 Task: Create a due date automation trigger when advanced on, on the wednesday after a card is due add dates starting today at 11:00 AM.
Action: Mouse moved to (1018, 80)
Screenshot: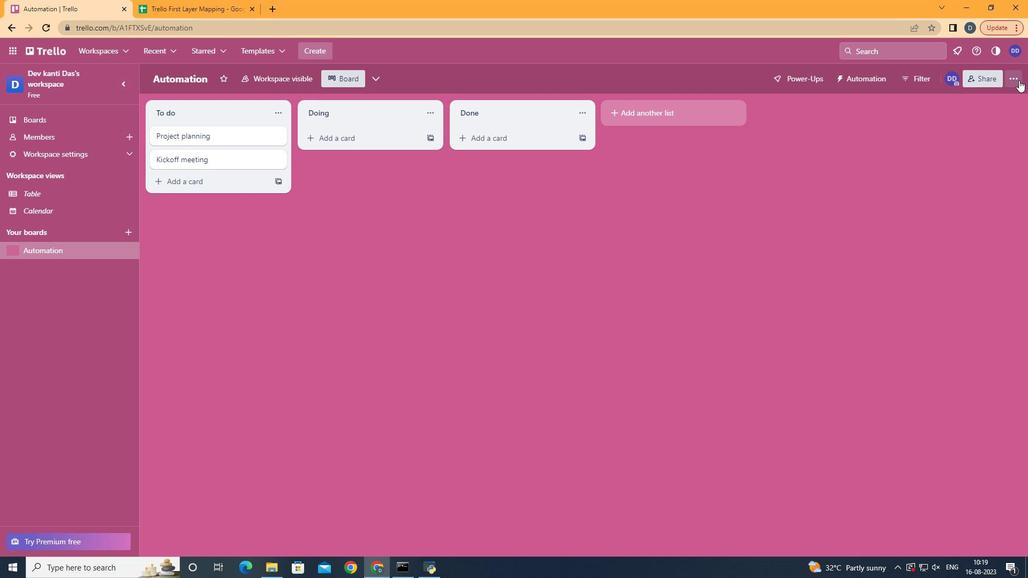 
Action: Mouse pressed left at (1018, 80)
Screenshot: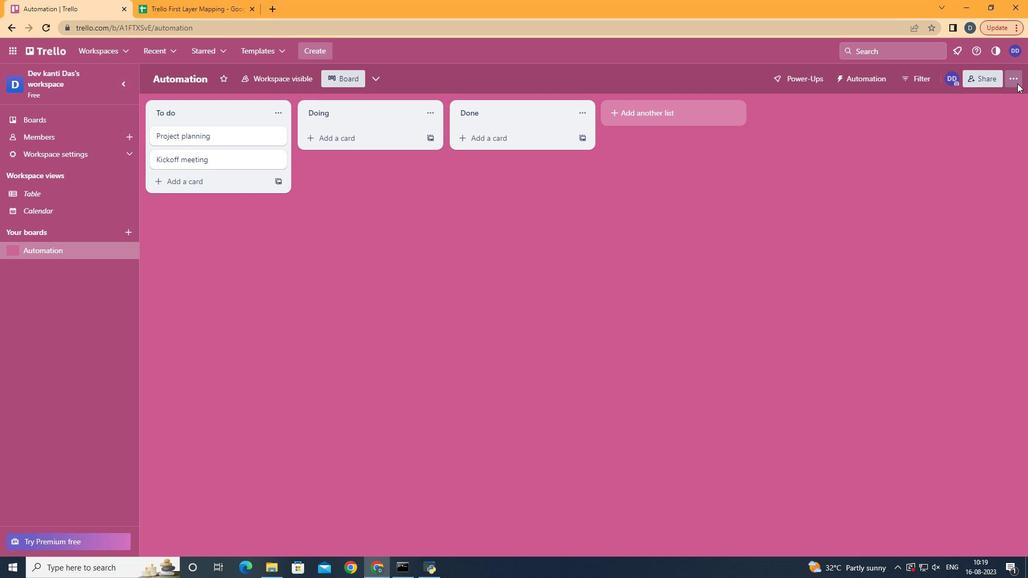 
Action: Mouse moved to (919, 228)
Screenshot: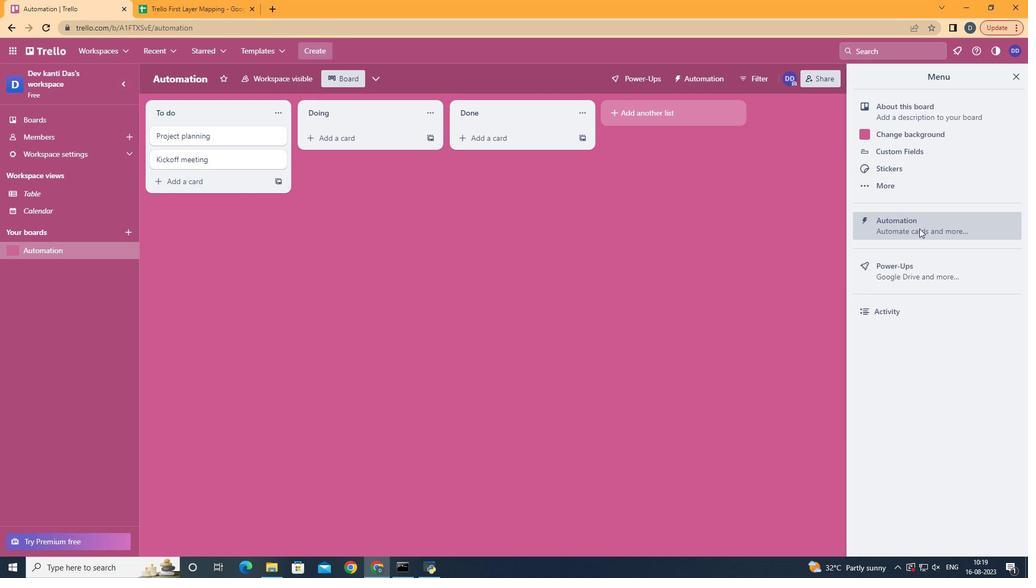
Action: Mouse pressed left at (919, 228)
Screenshot: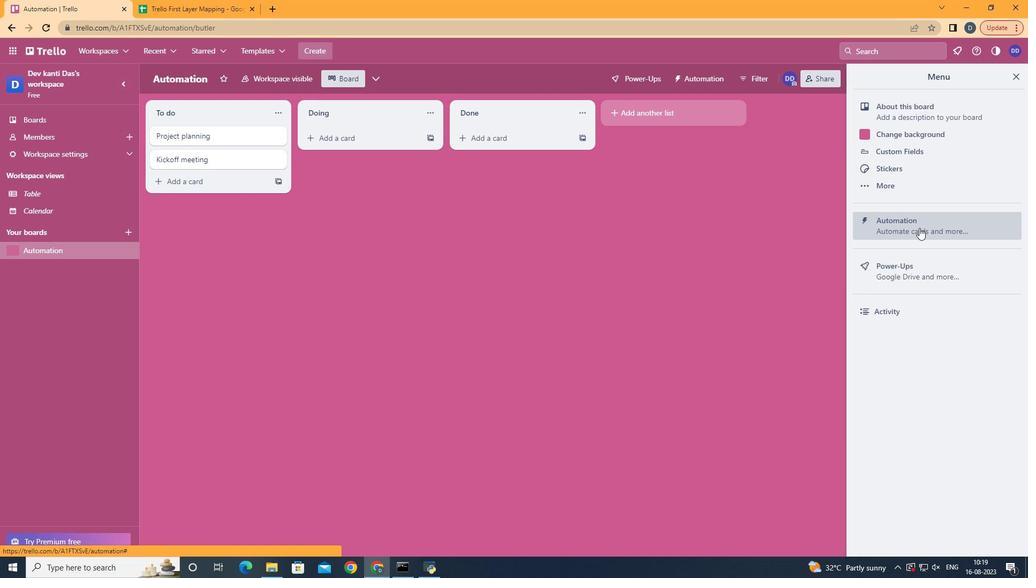 
Action: Mouse moved to (213, 210)
Screenshot: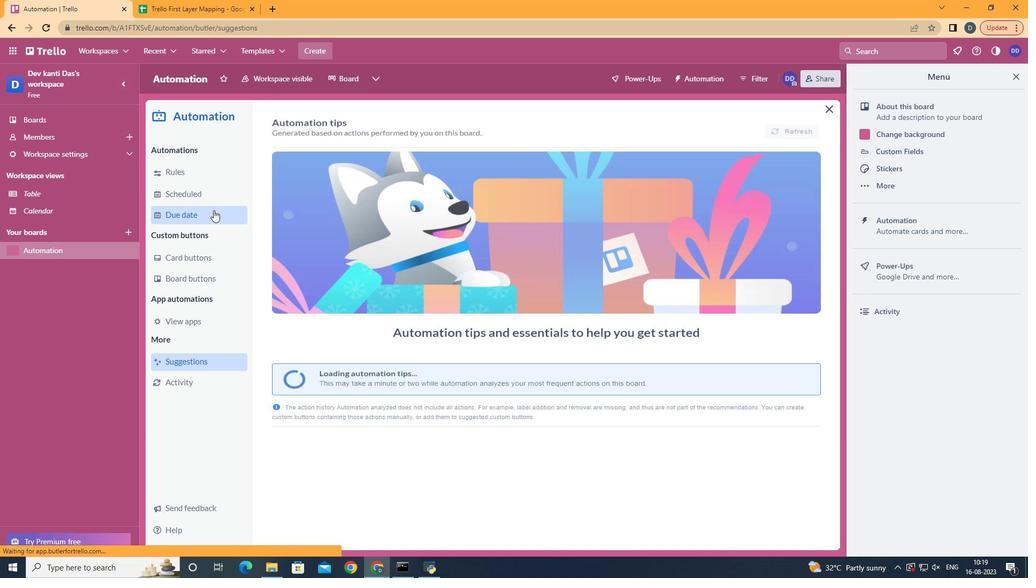 
Action: Mouse pressed left at (213, 210)
Screenshot: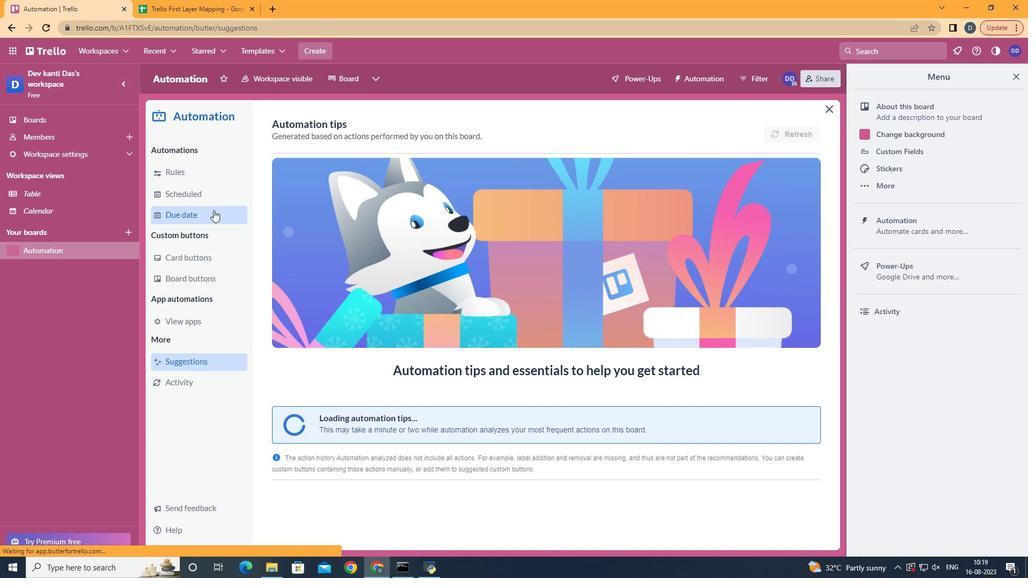 
Action: Mouse moved to (757, 124)
Screenshot: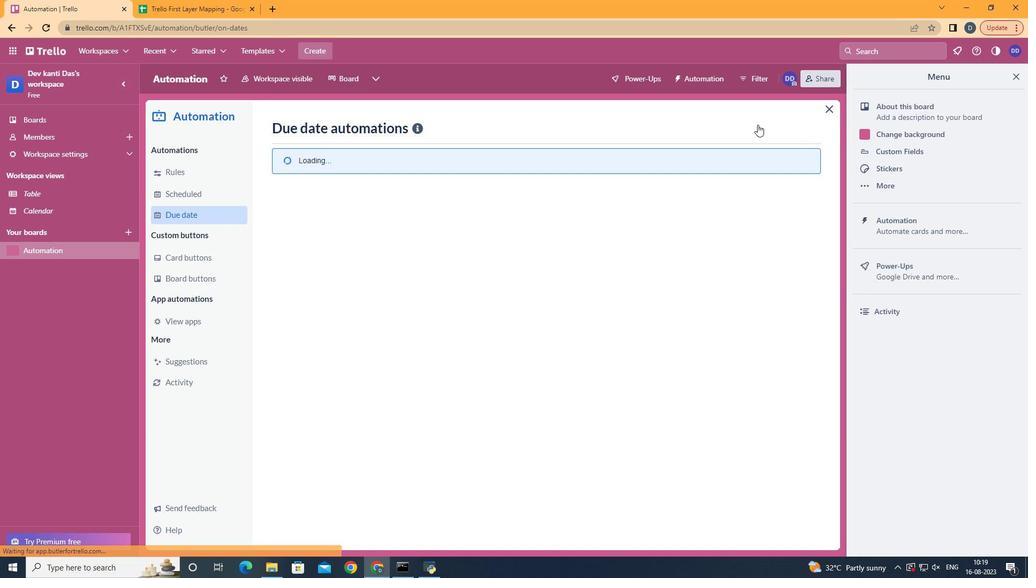 
Action: Mouse pressed left at (757, 124)
Screenshot: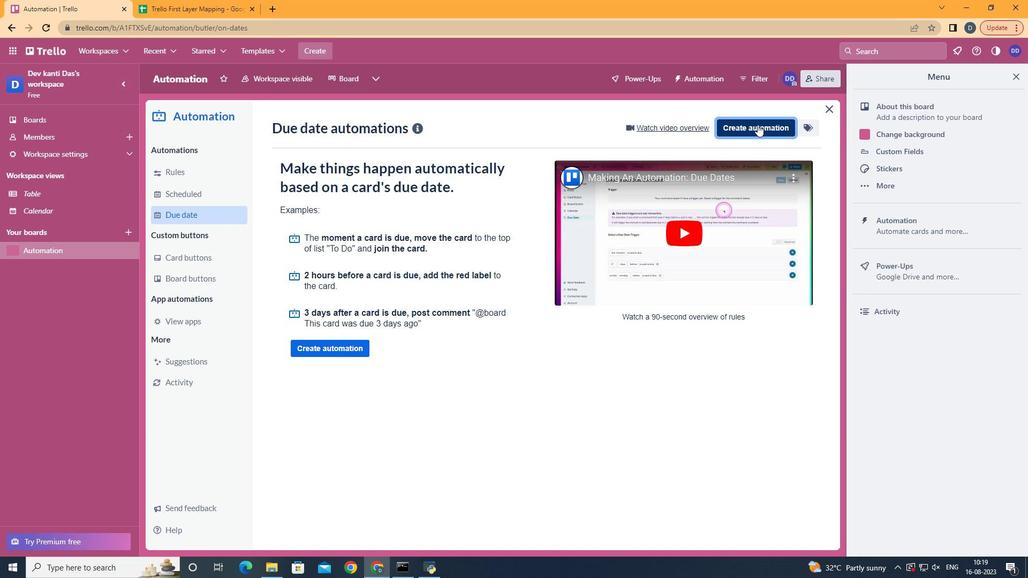 
Action: Mouse moved to (592, 231)
Screenshot: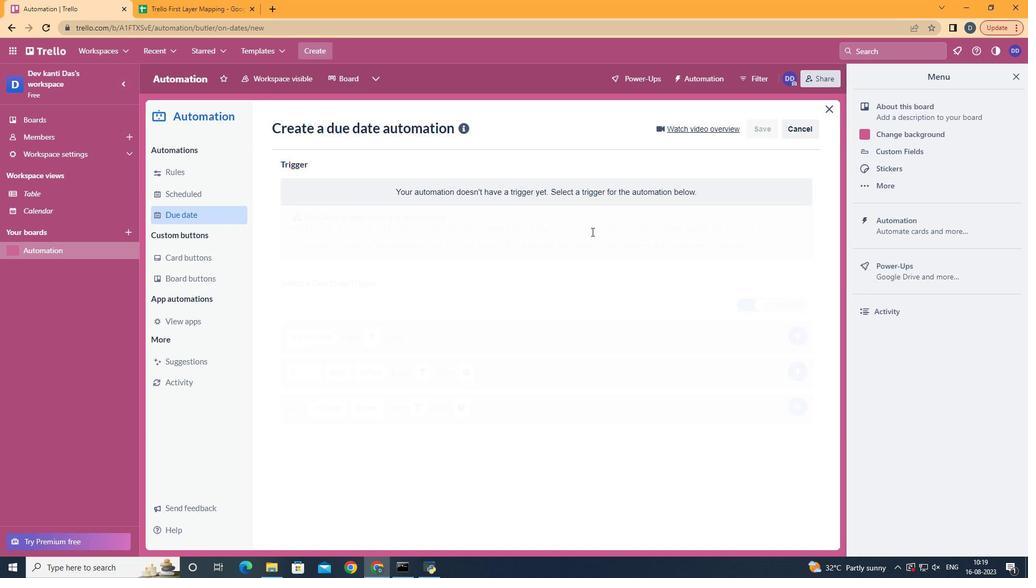 
Action: Mouse pressed left at (592, 231)
Screenshot: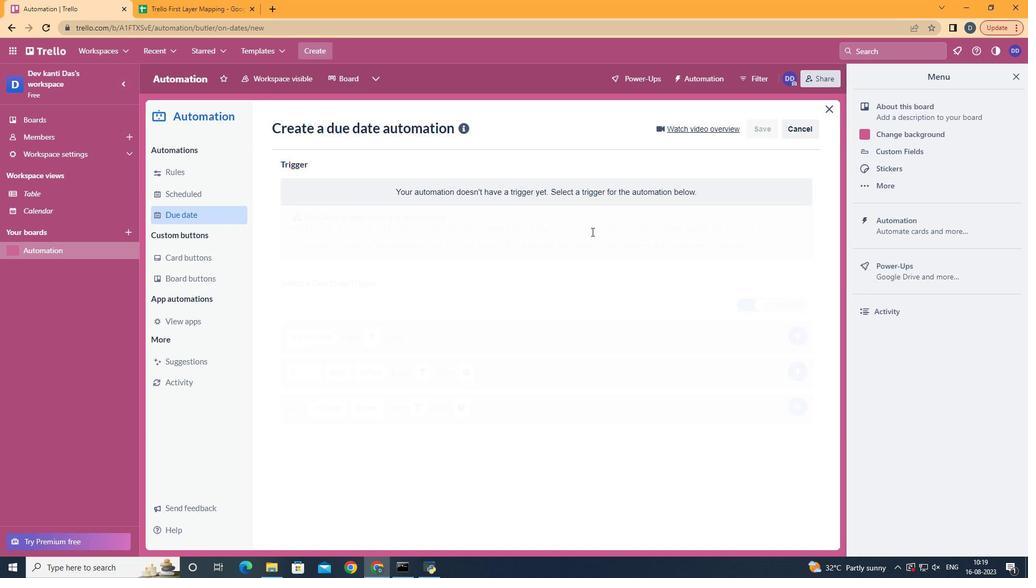 
Action: Mouse moved to (342, 316)
Screenshot: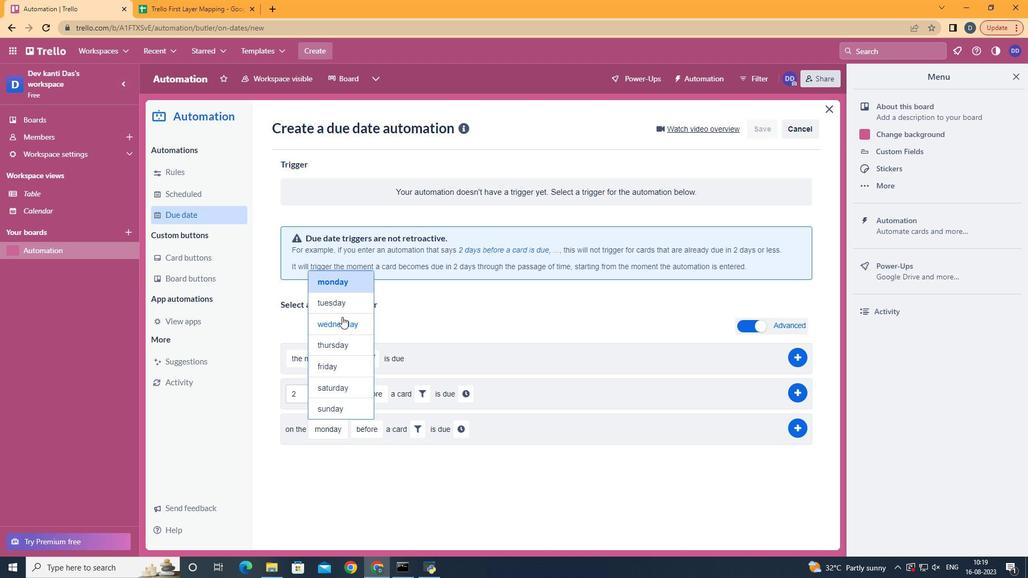 
Action: Mouse pressed left at (342, 316)
Screenshot: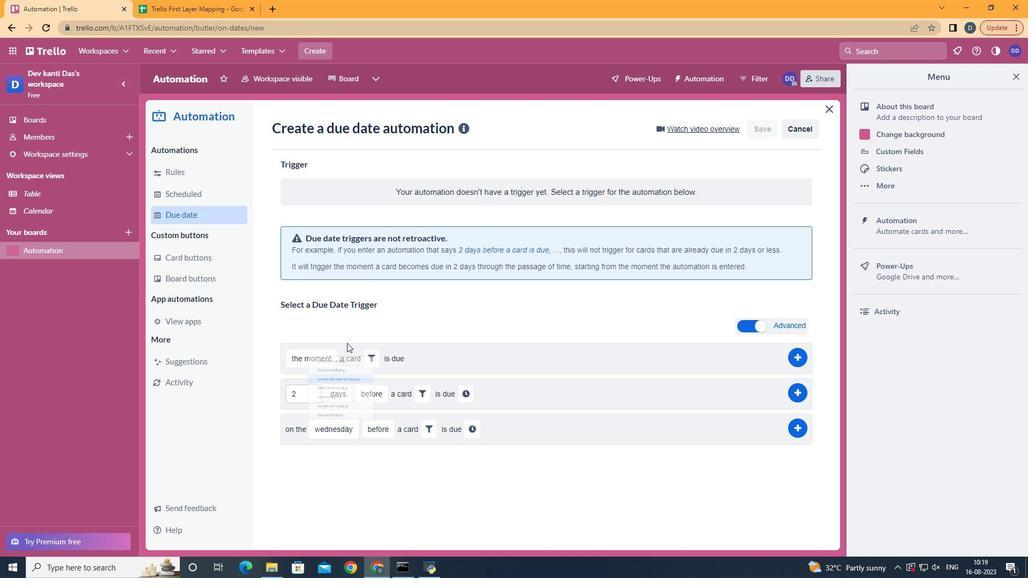
Action: Mouse moved to (387, 467)
Screenshot: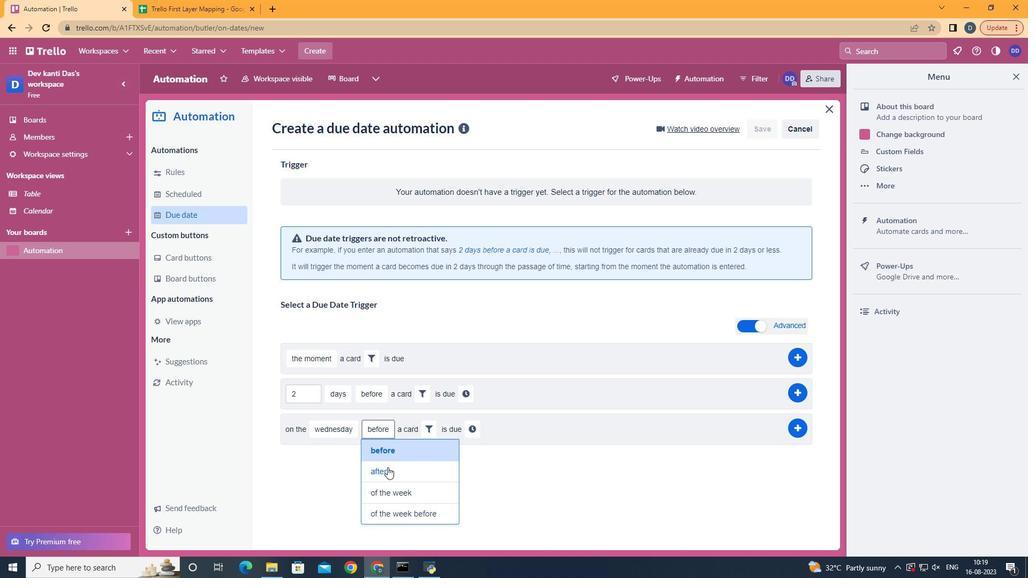 
Action: Mouse pressed left at (387, 467)
Screenshot: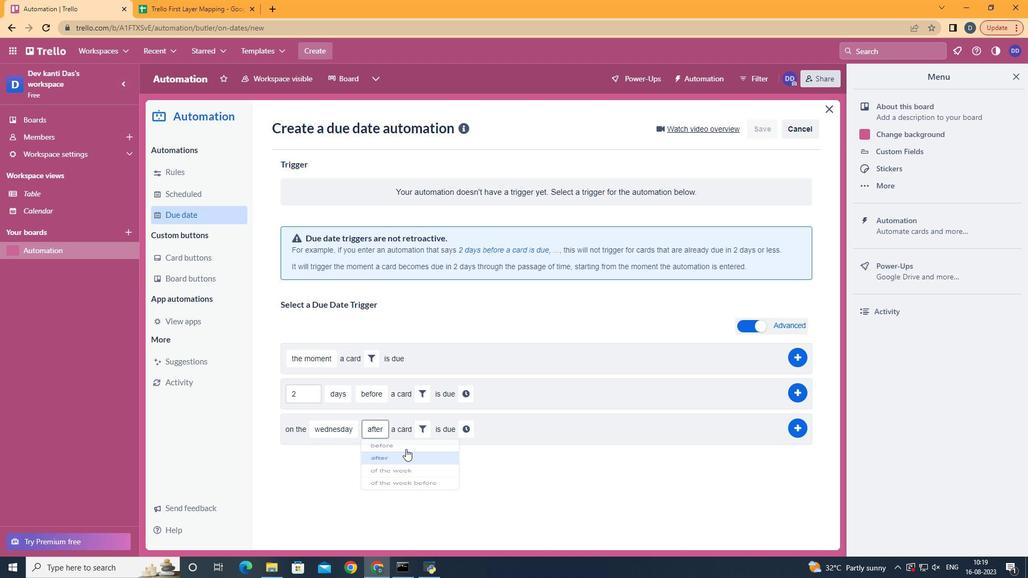
Action: Mouse moved to (422, 432)
Screenshot: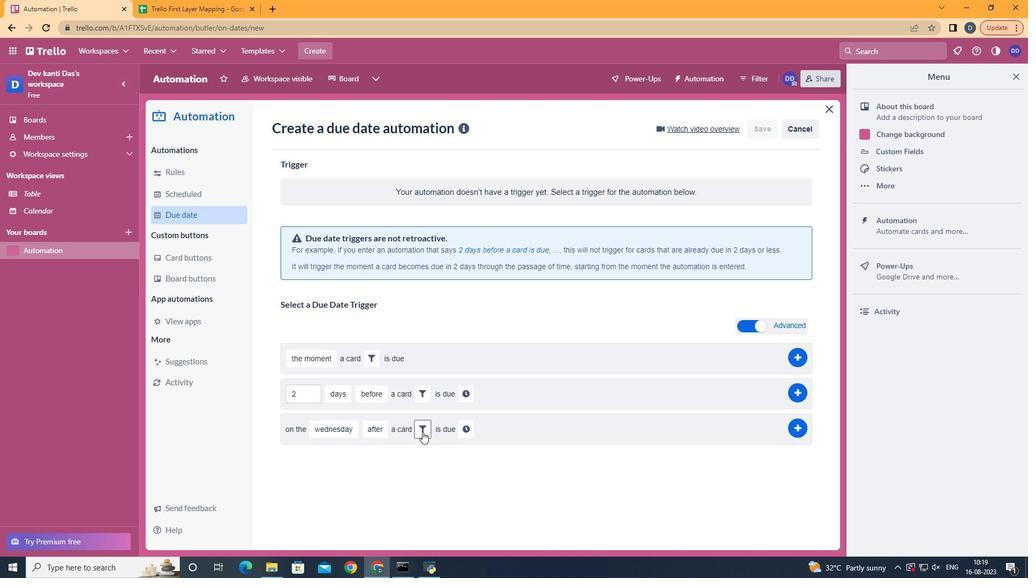 
Action: Mouse pressed left at (422, 432)
Screenshot: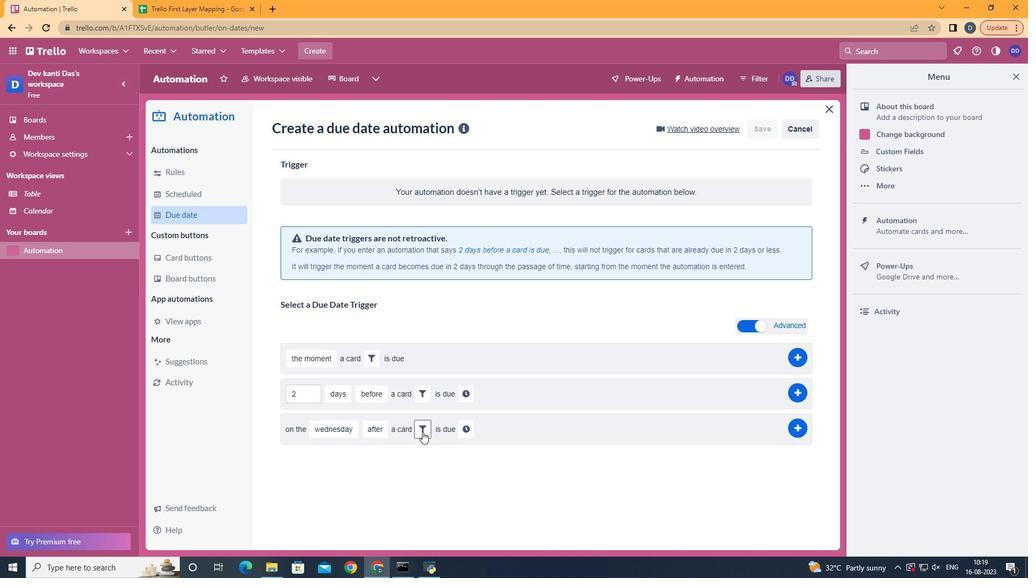 
Action: Mouse moved to (483, 460)
Screenshot: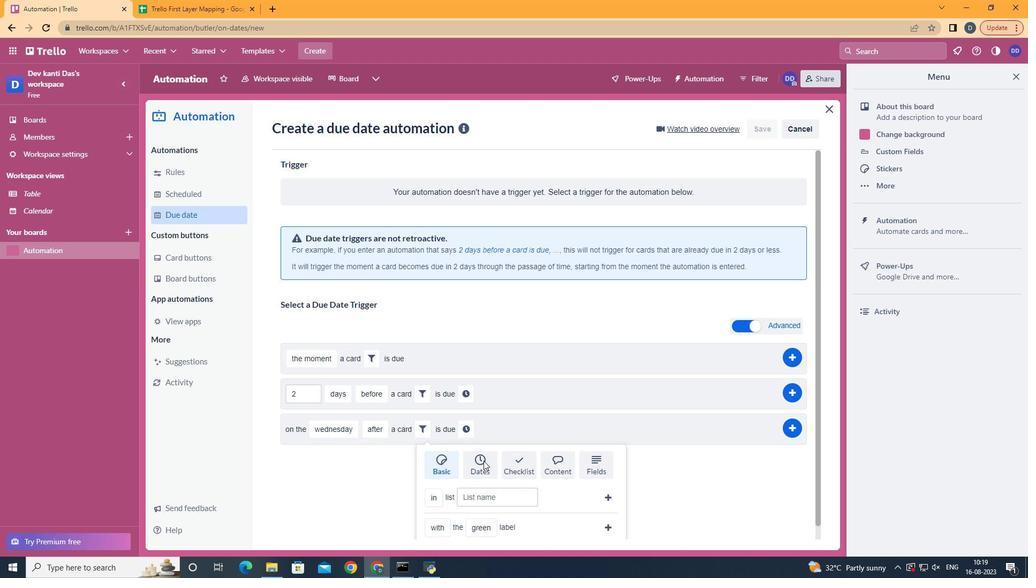 
Action: Mouse pressed left at (483, 460)
Screenshot: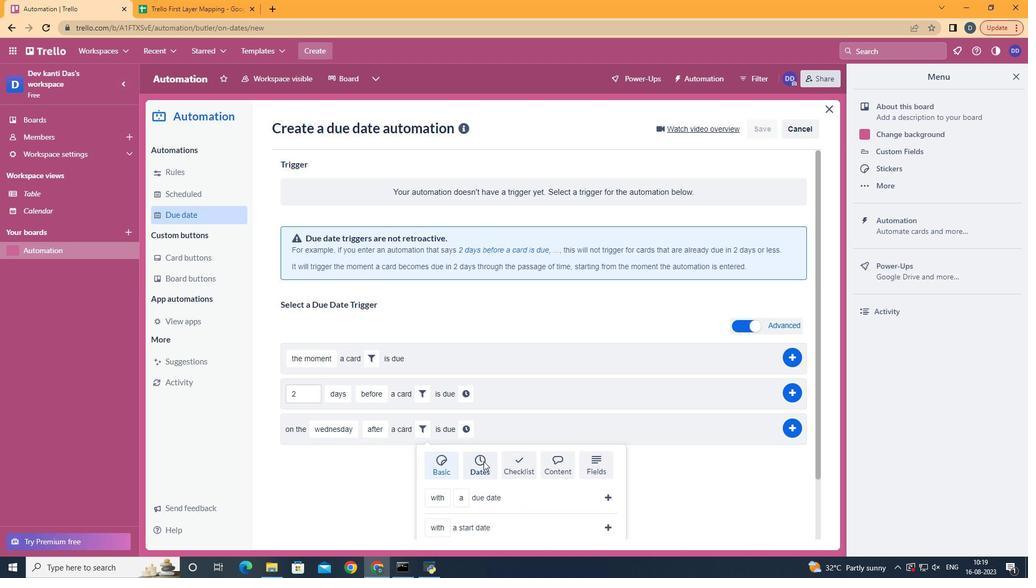 
Action: Mouse moved to (483, 461)
Screenshot: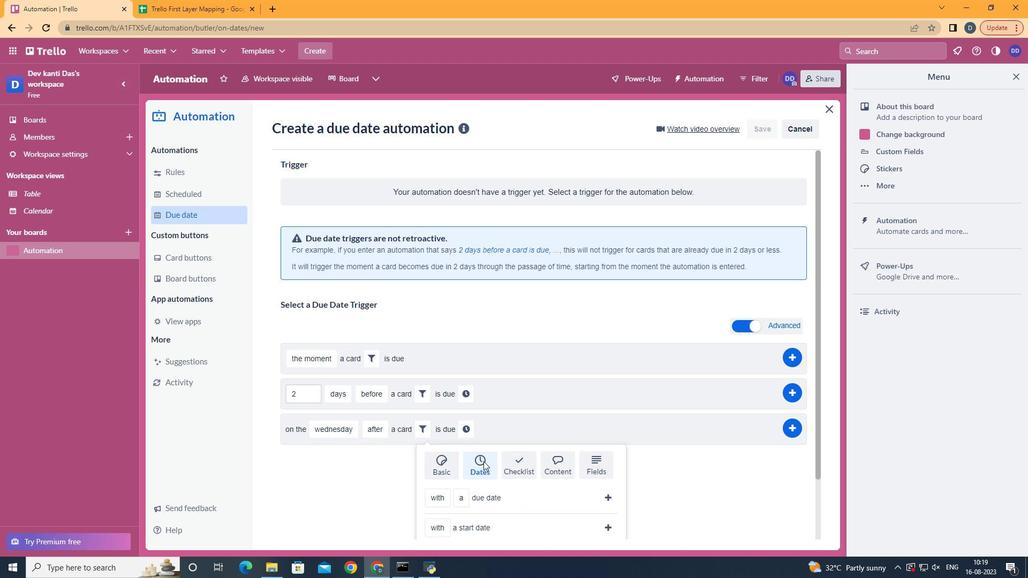 
Action: Mouse scrolled (483, 460) with delta (0, 0)
Screenshot: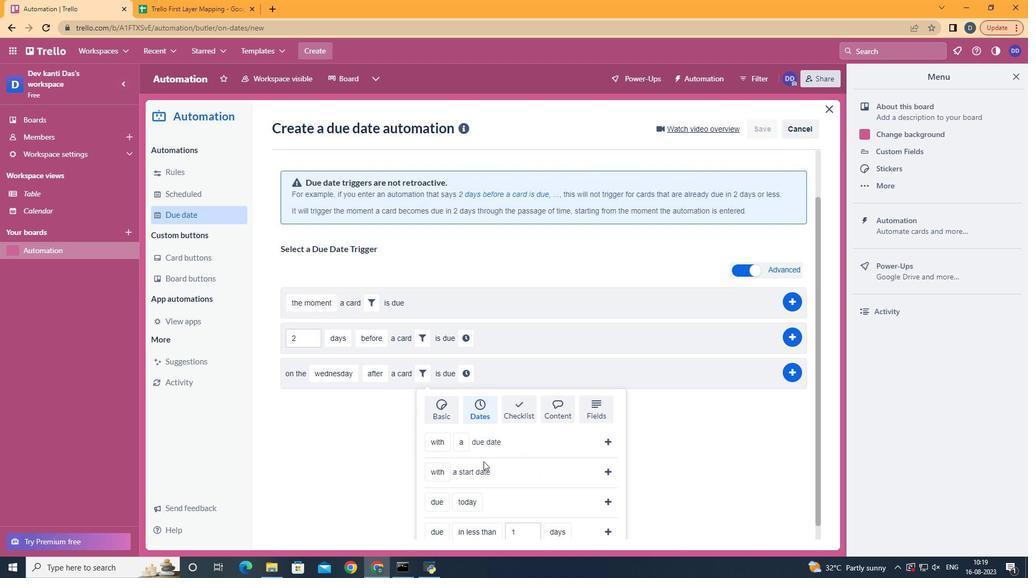 
Action: Mouse scrolled (483, 460) with delta (0, 0)
Screenshot: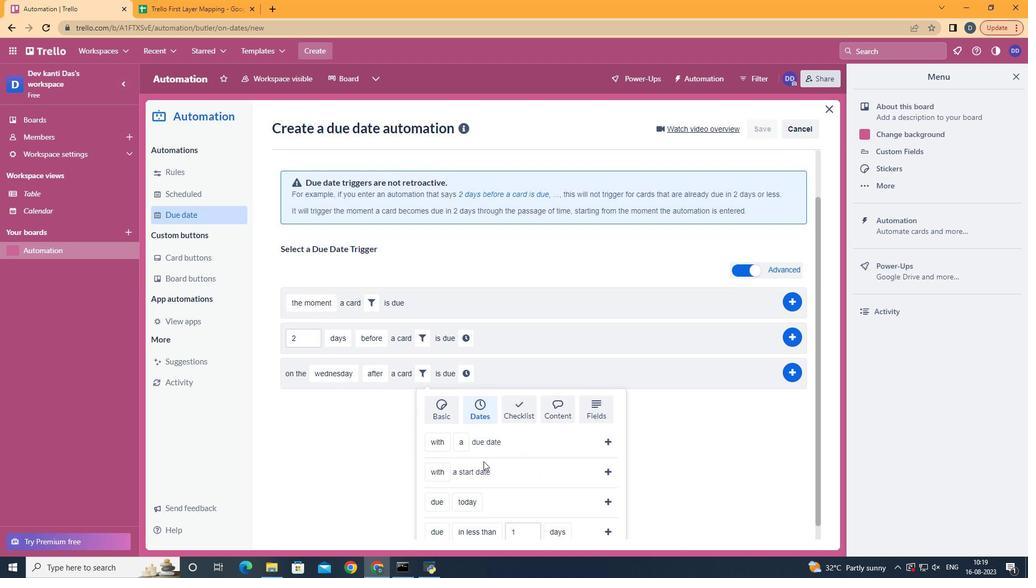 
Action: Mouse scrolled (483, 460) with delta (0, 0)
Screenshot: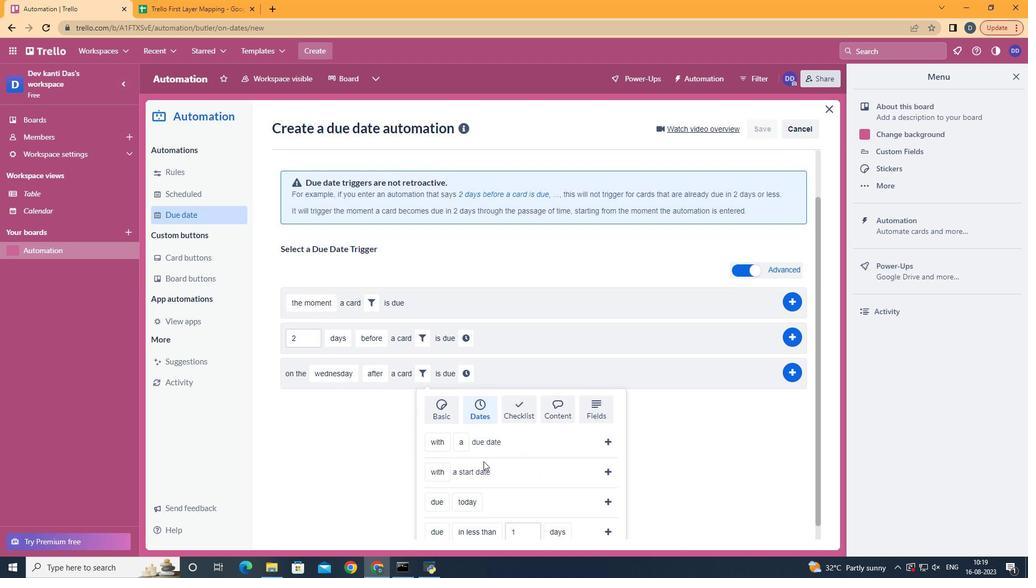 
Action: Mouse scrolled (483, 460) with delta (0, 0)
Screenshot: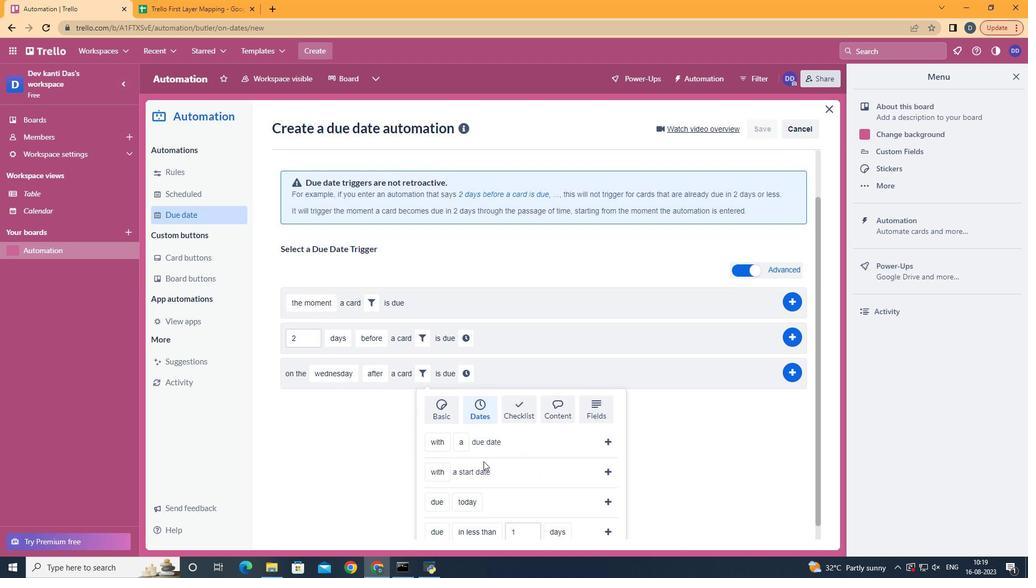 
Action: Mouse scrolled (483, 460) with delta (0, 0)
Screenshot: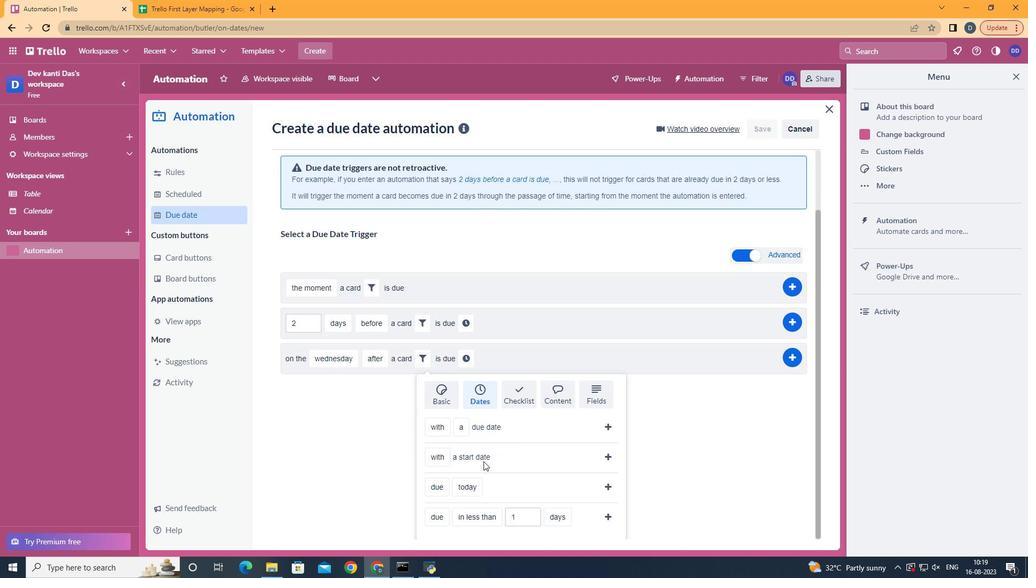 
Action: Mouse moved to (455, 446)
Screenshot: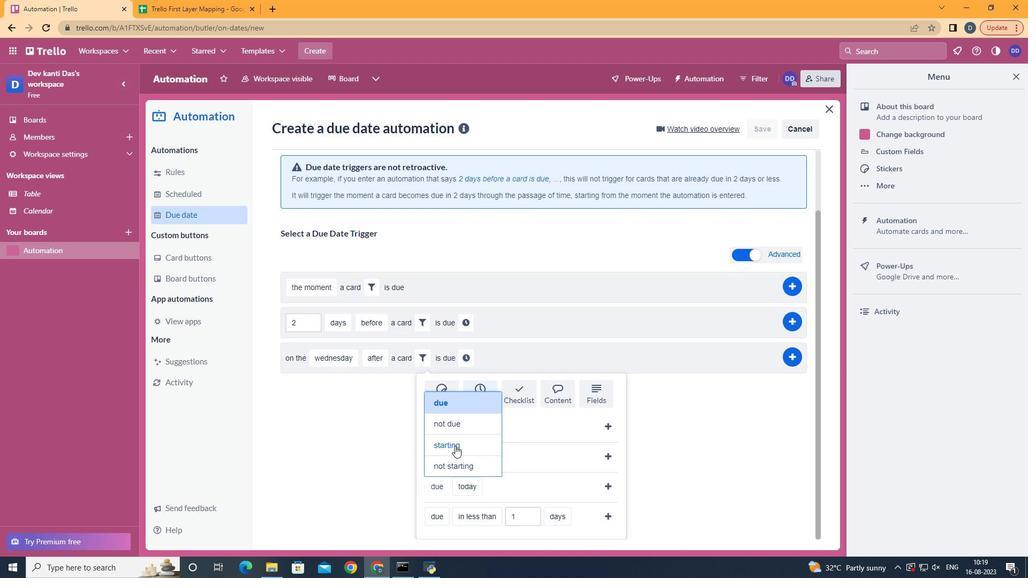 
Action: Mouse pressed left at (455, 446)
Screenshot: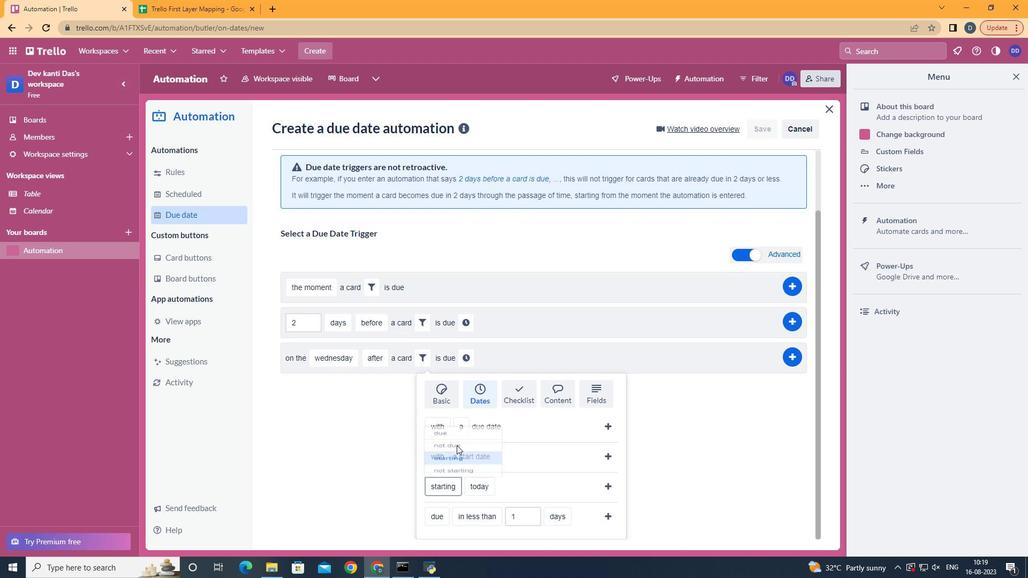 
Action: Mouse moved to (610, 481)
Screenshot: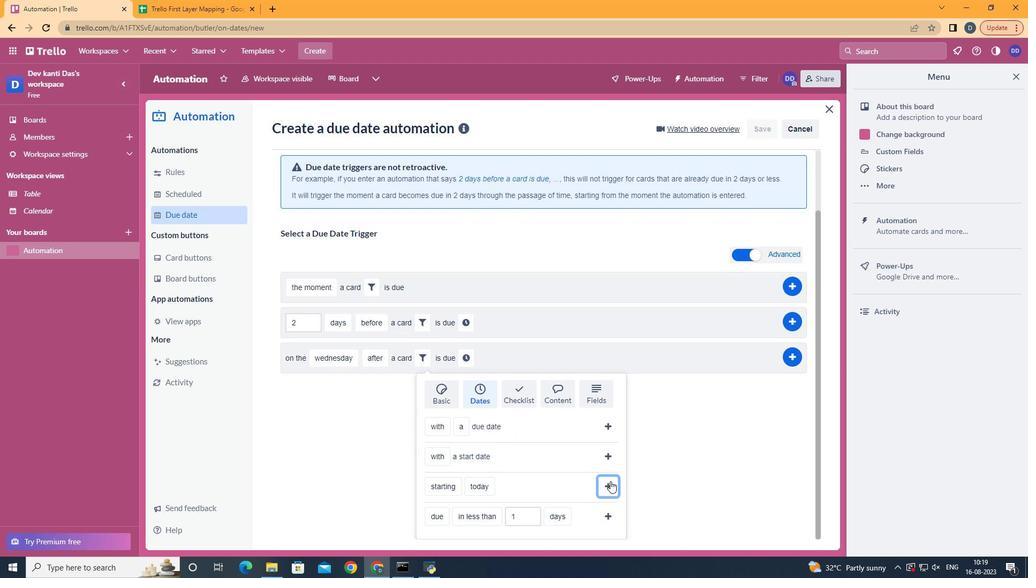 
Action: Mouse pressed left at (610, 481)
Screenshot: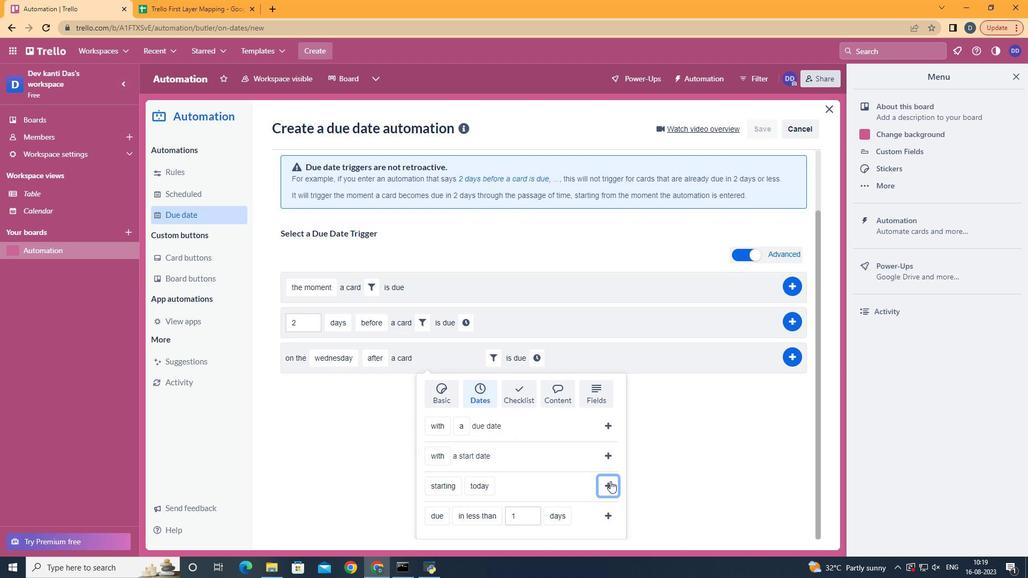 
Action: Mouse moved to (534, 432)
Screenshot: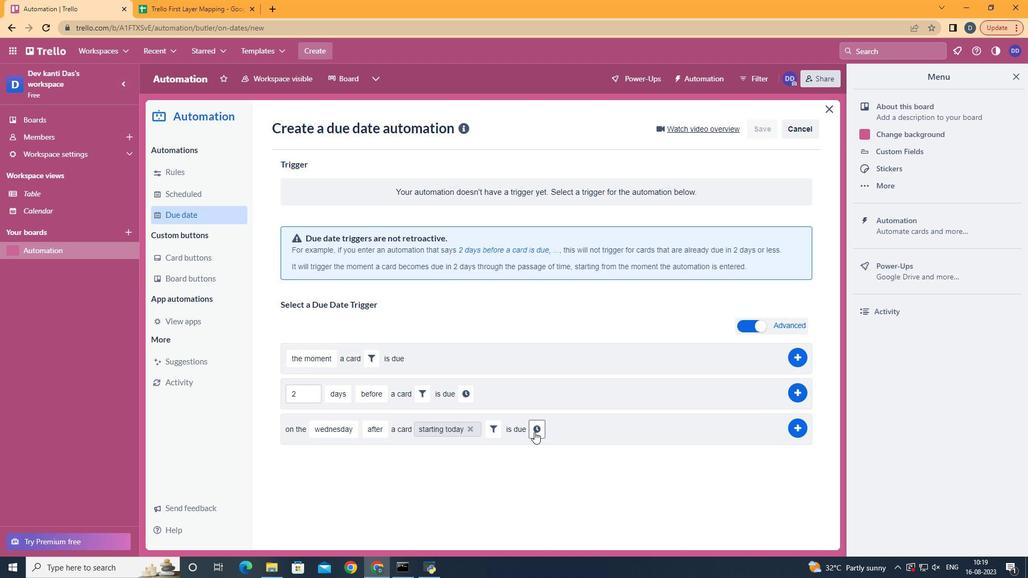 
Action: Mouse pressed left at (534, 432)
Screenshot: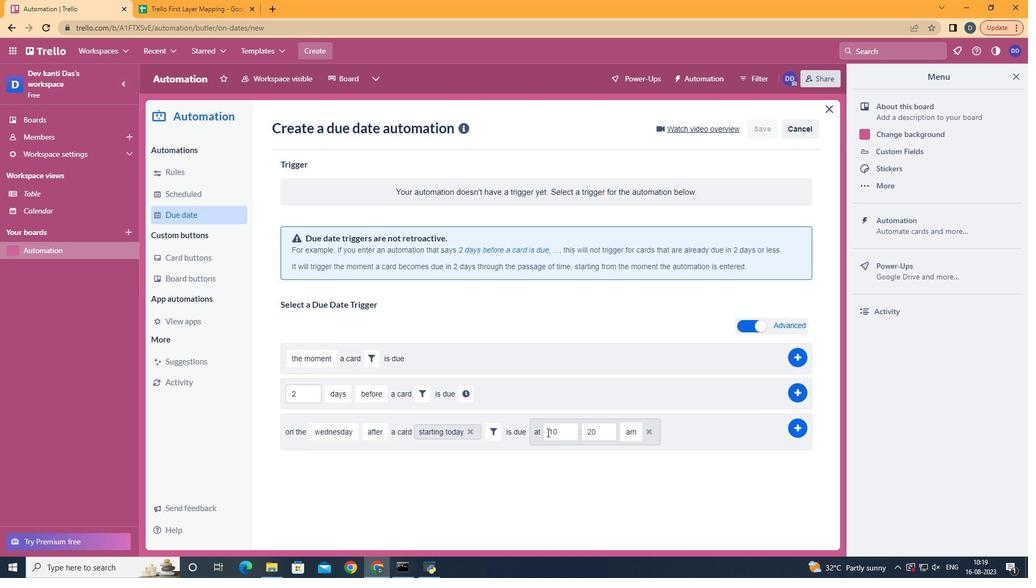 
Action: Mouse moved to (565, 432)
Screenshot: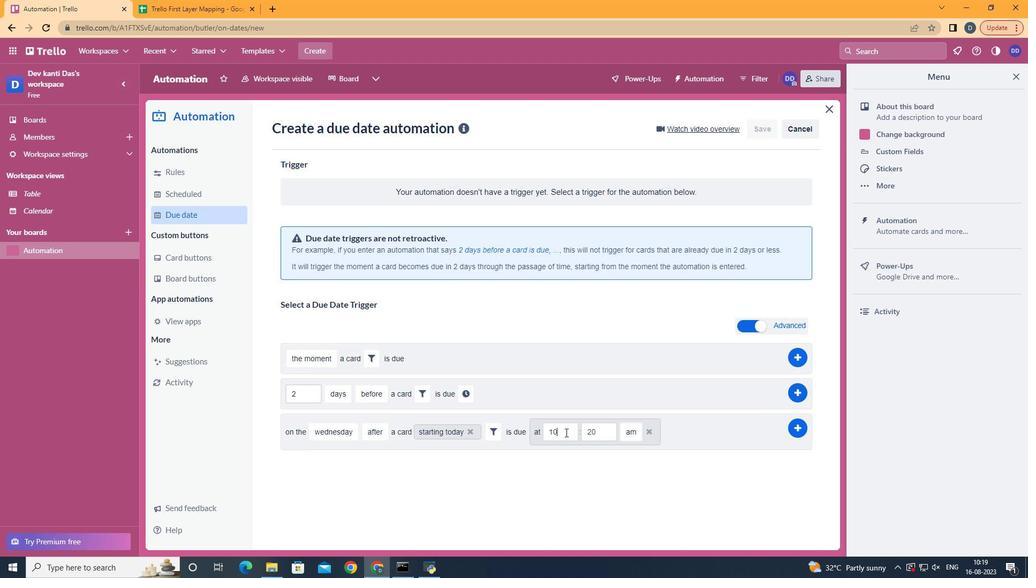 
Action: Mouse pressed left at (565, 432)
Screenshot: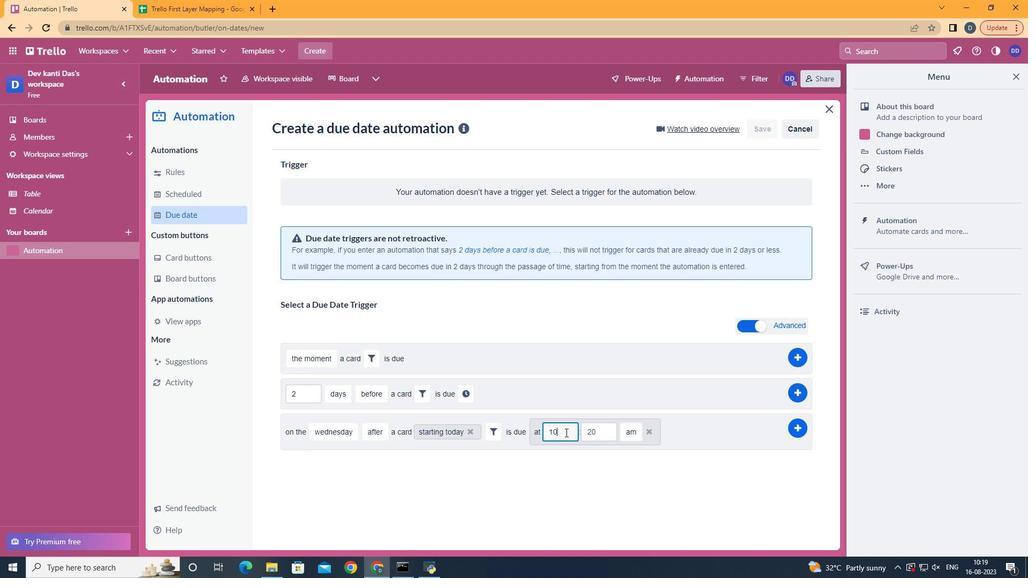 
Action: Key pressed <Key.backspace>1
Screenshot: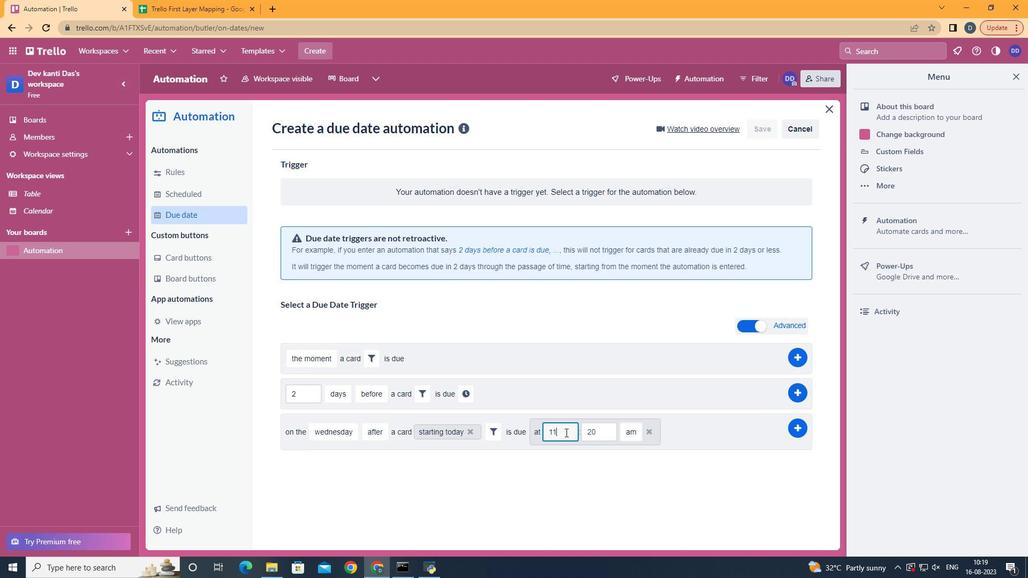 
Action: Mouse moved to (606, 430)
Screenshot: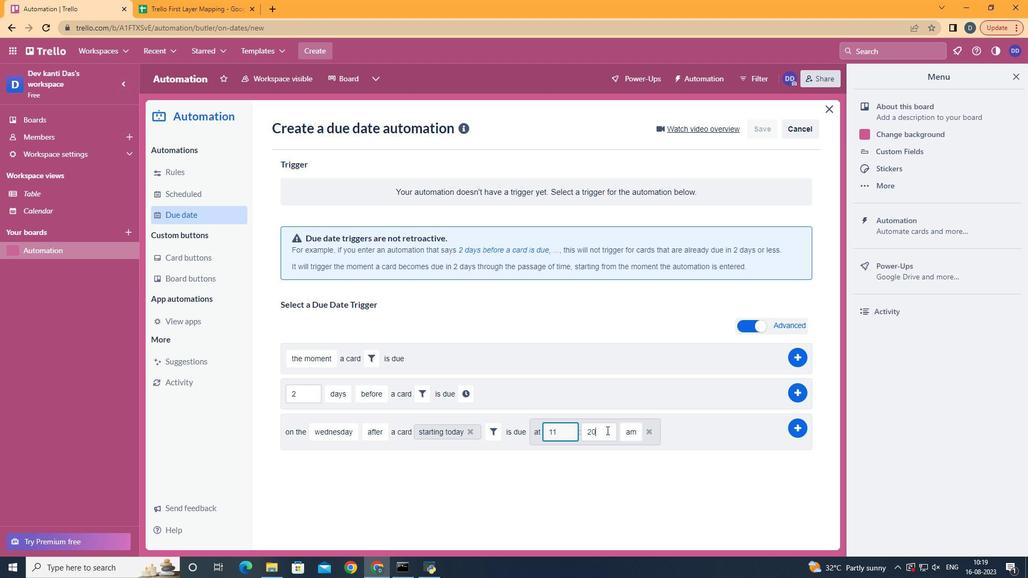 
Action: Mouse pressed left at (606, 430)
Screenshot: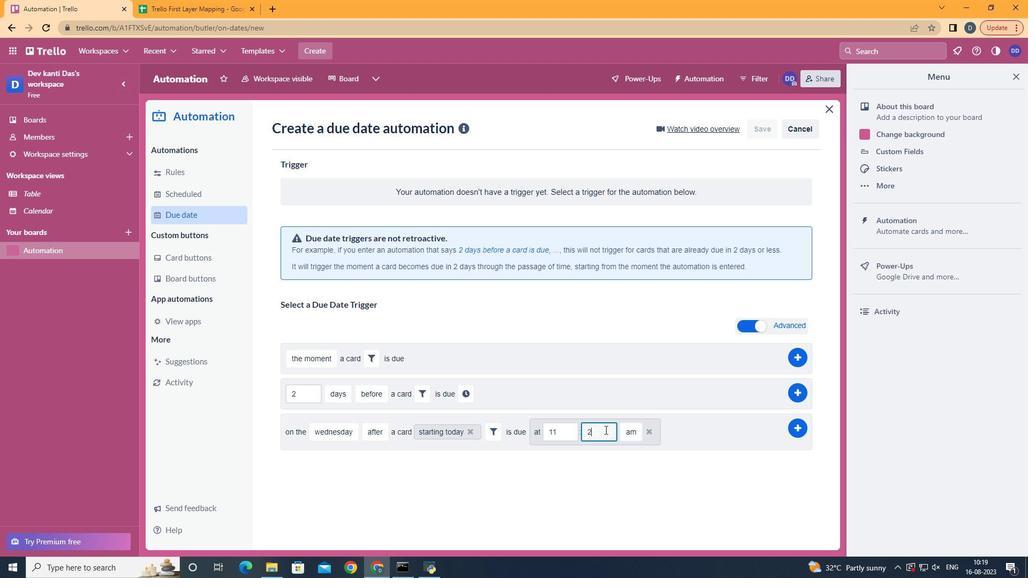 
Action: Key pressed <Key.backspace>
Screenshot: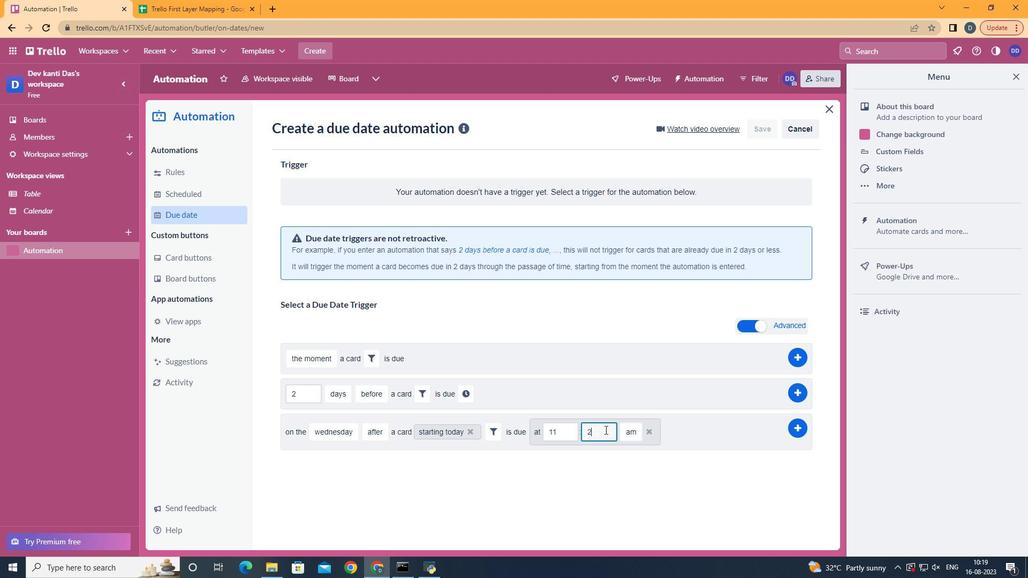
Action: Mouse moved to (605, 429)
Screenshot: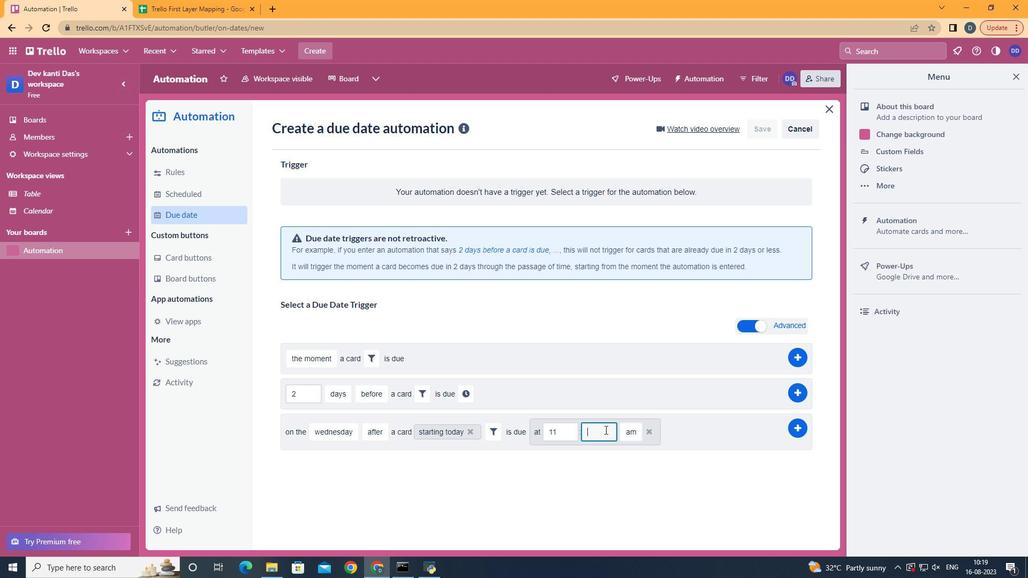 
Action: Key pressed <Key.backspace>00
Screenshot: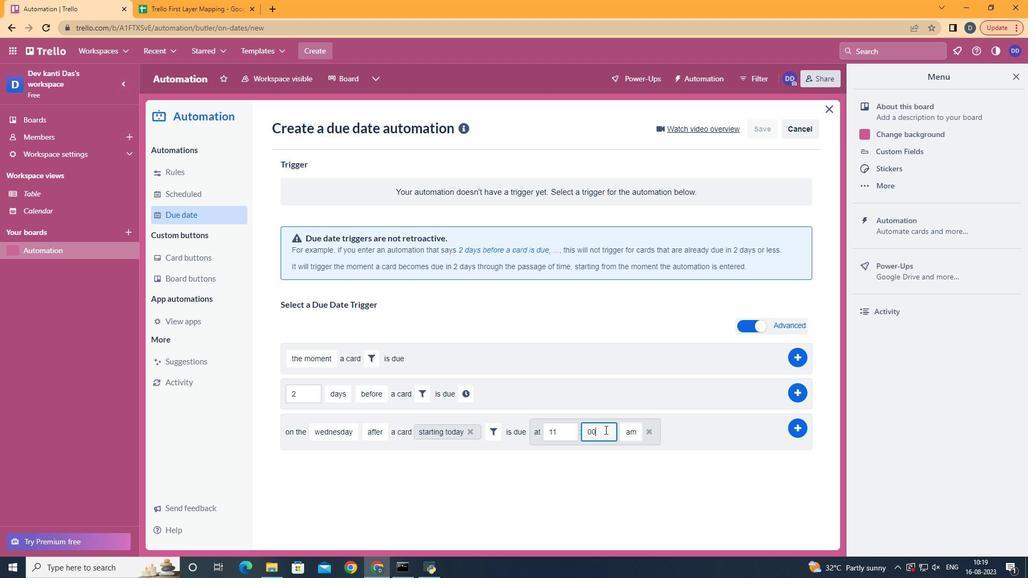 
Action: Mouse moved to (800, 422)
Screenshot: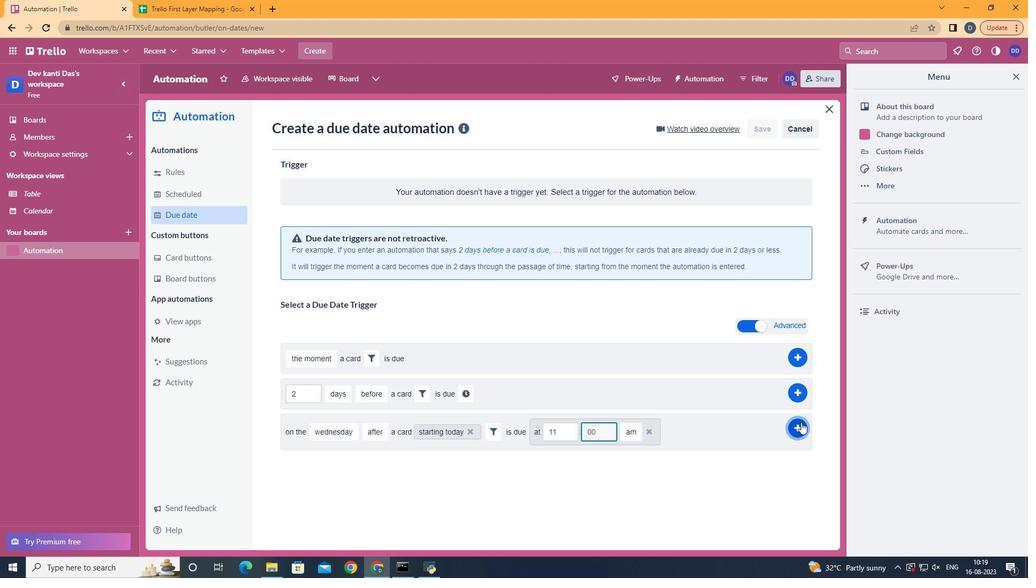 
Action: Mouse pressed left at (800, 422)
Screenshot: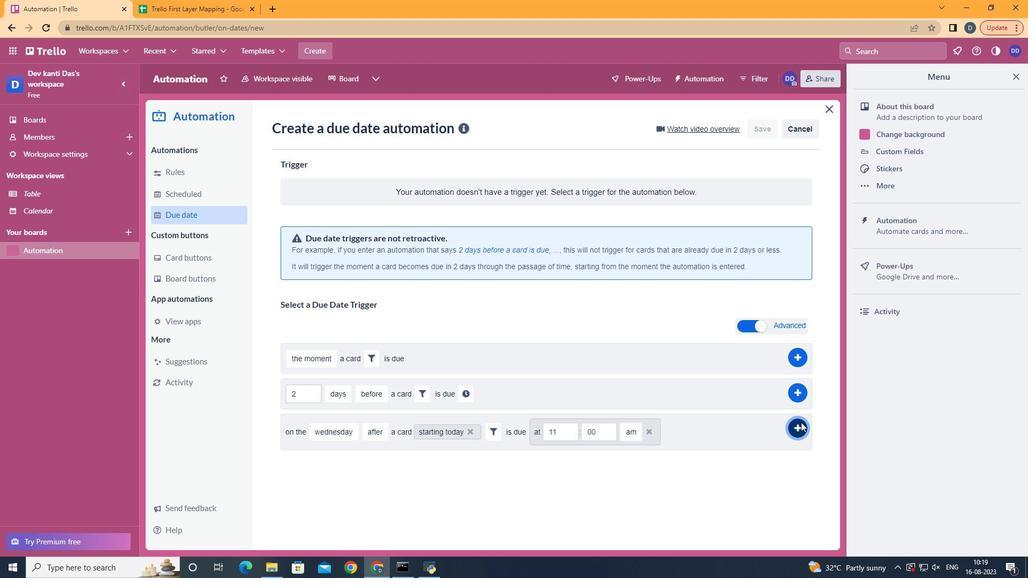 
